 Task: Click on create.
Action: Mouse moved to (531, 73)
Screenshot: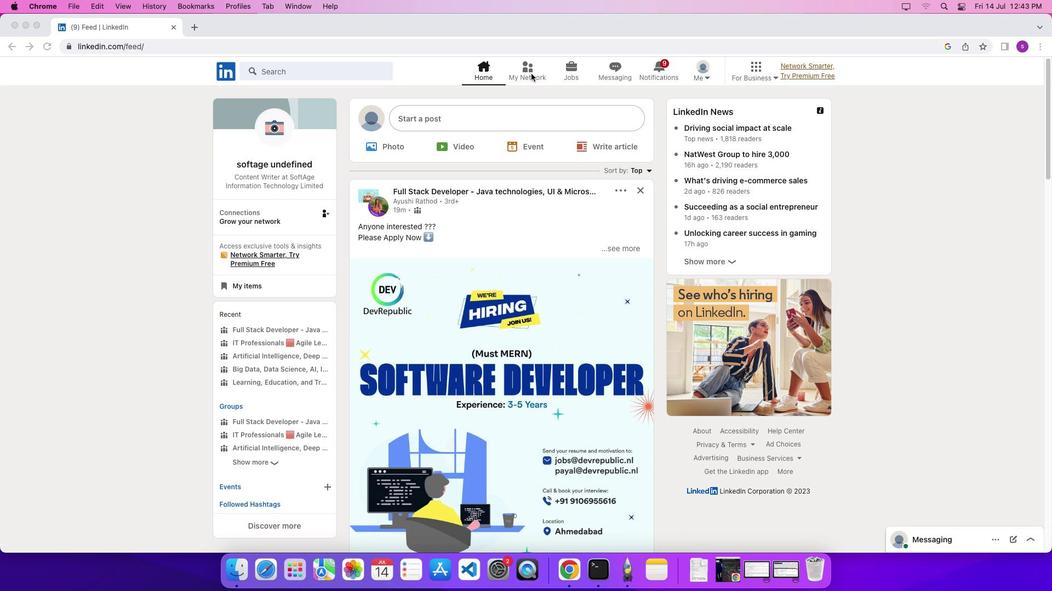 
Action: Mouse pressed left at (531, 73)
Screenshot: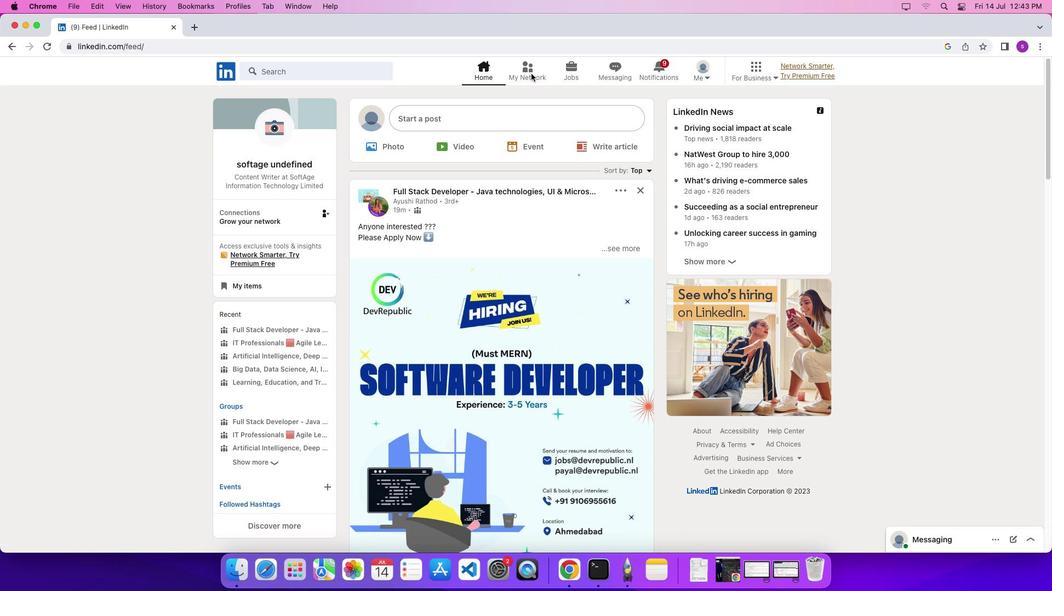 
Action: Mouse pressed left at (531, 73)
Screenshot: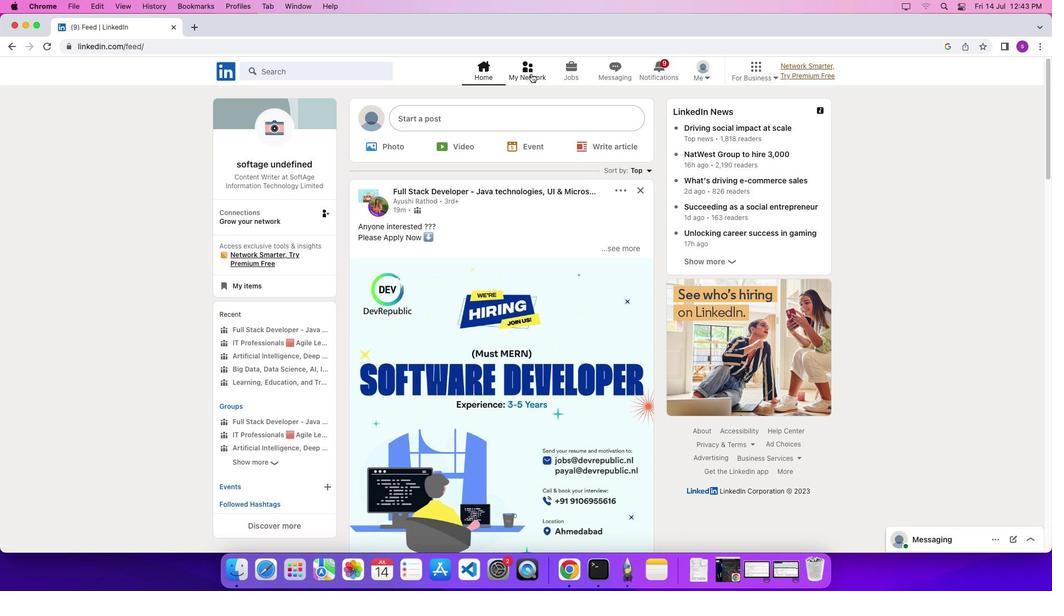 
Action: Mouse moved to (283, 194)
Screenshot: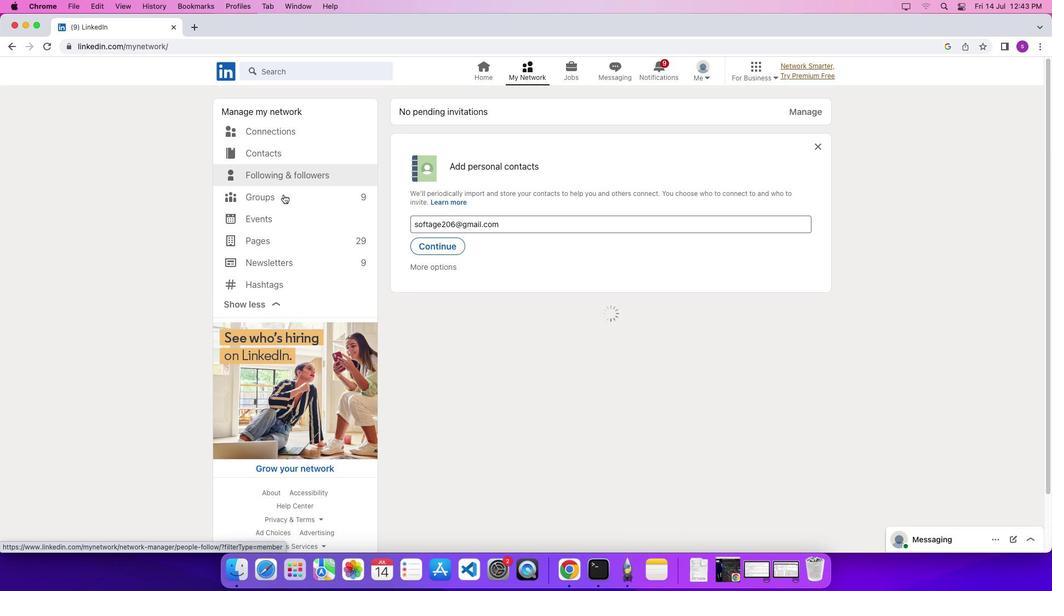 
Action: Mouse pressed left at (283, 194)
Screenshot: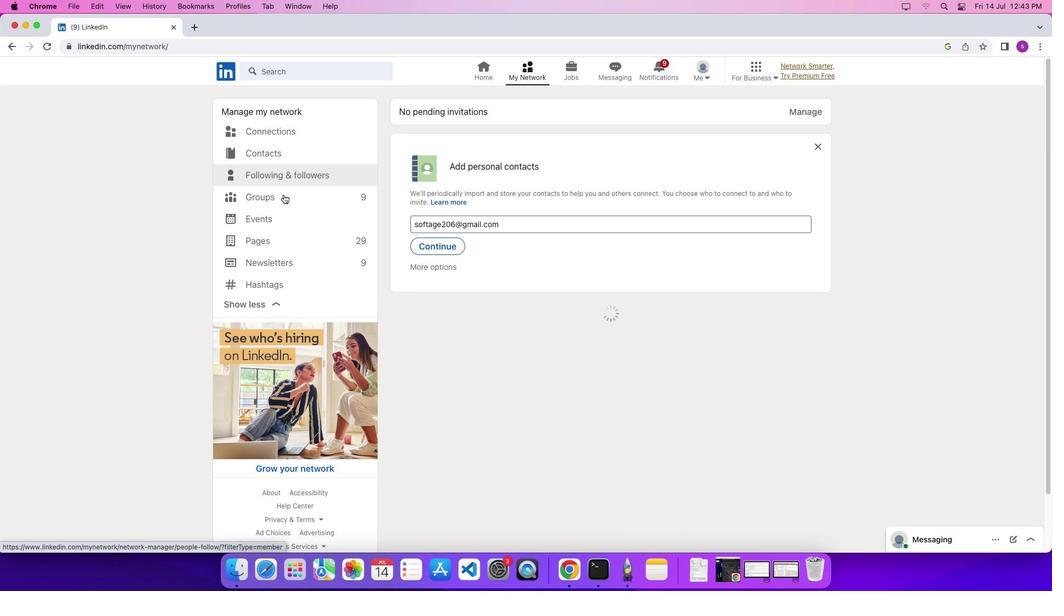 
Action: Mouse moved to (276, 198)
Screenshot: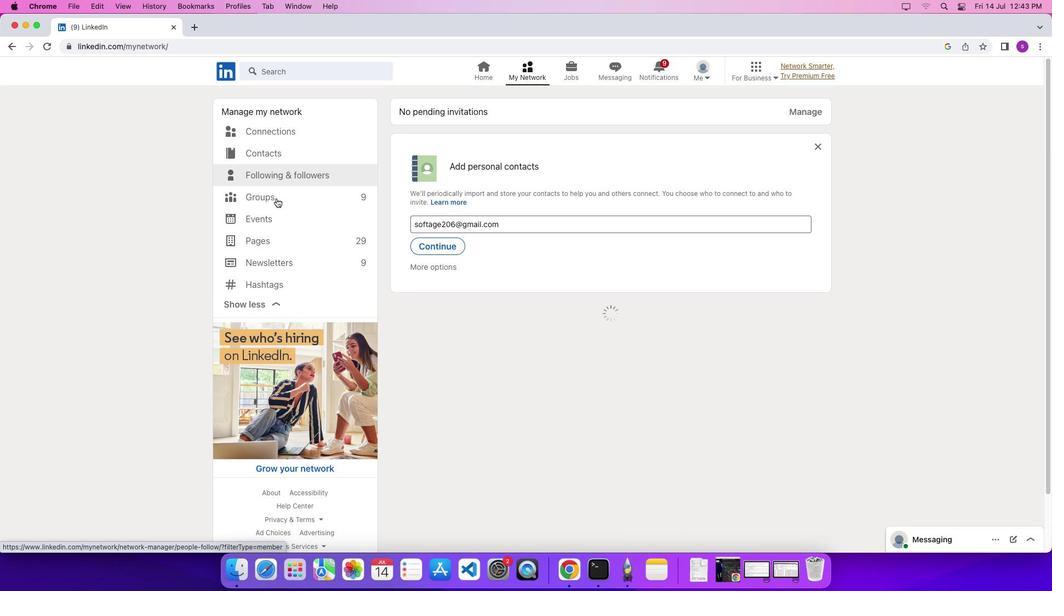 
Action: Mouse pressed left at (276, 198)
Screenshot: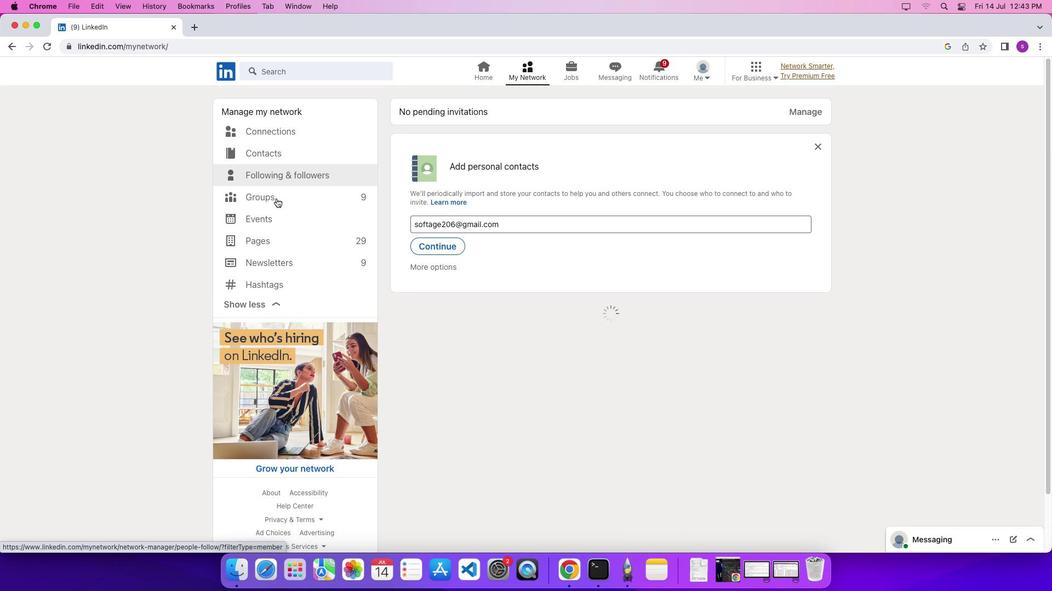 
Action: Mouse moved to (593, 113)
Screenshot: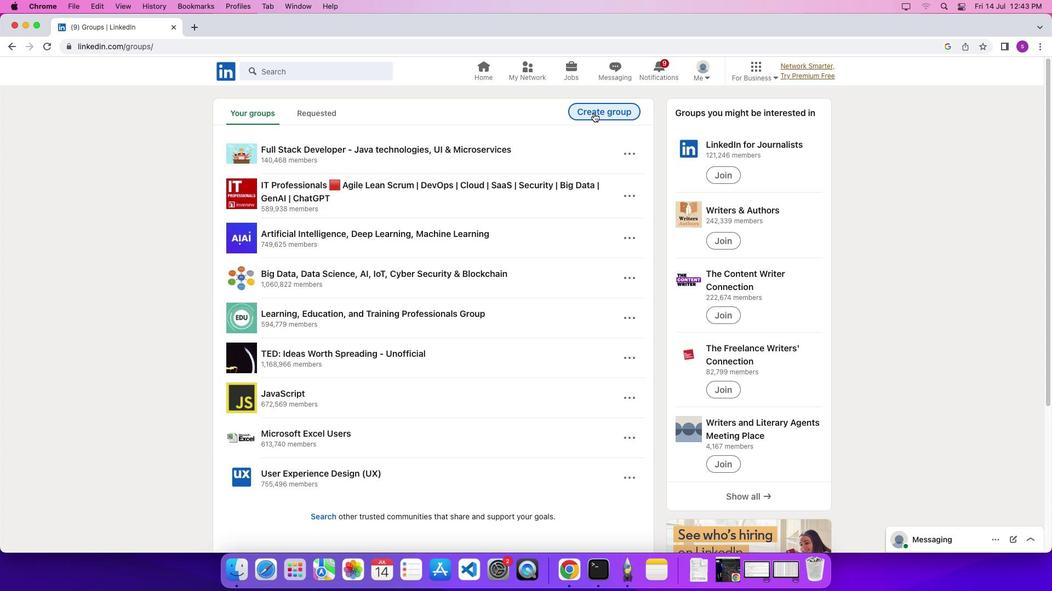 
Action: Mouse pressed left at (593, 113)
Screenshot: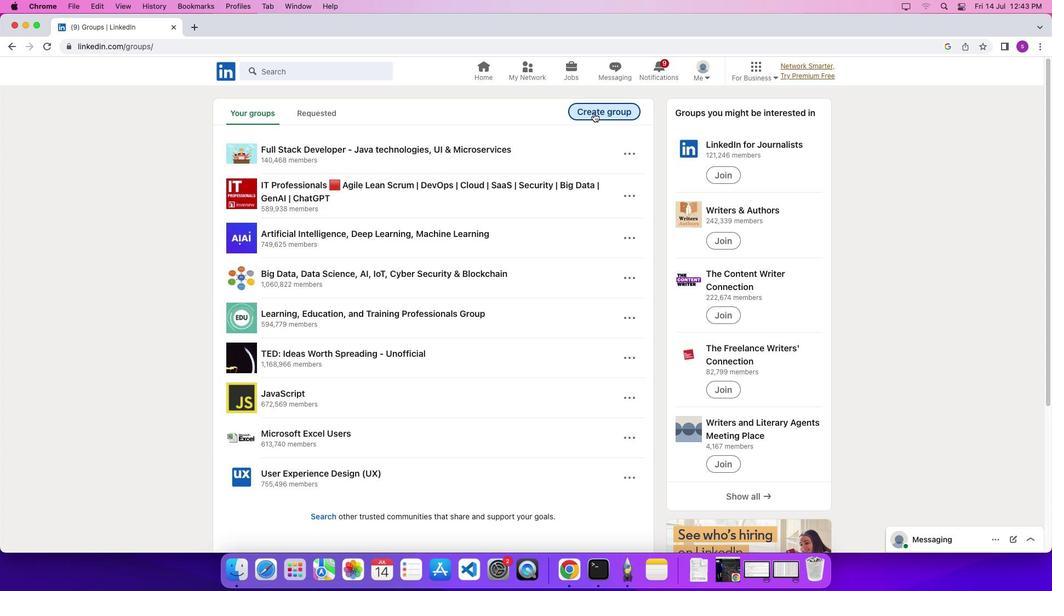 
Action: Mouse moved to (550, 270)
Screenshot: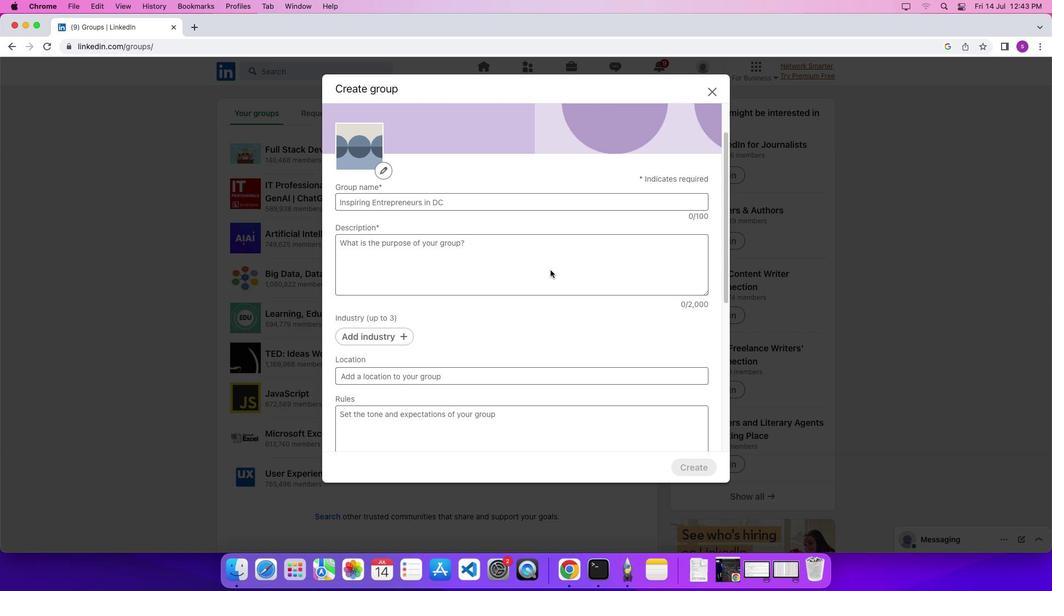 
Action: Mouse scrolled (550, 270) with delta (0, 0)
Screenshot: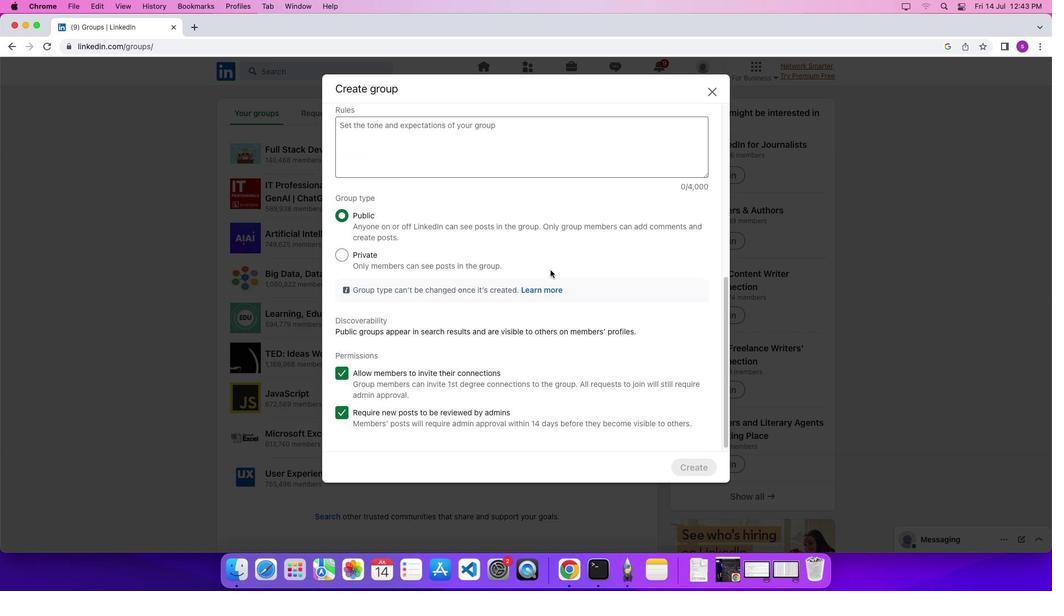 
Action: Mouse scrolled (550, 270) with delta (0, 0)
Screenshot: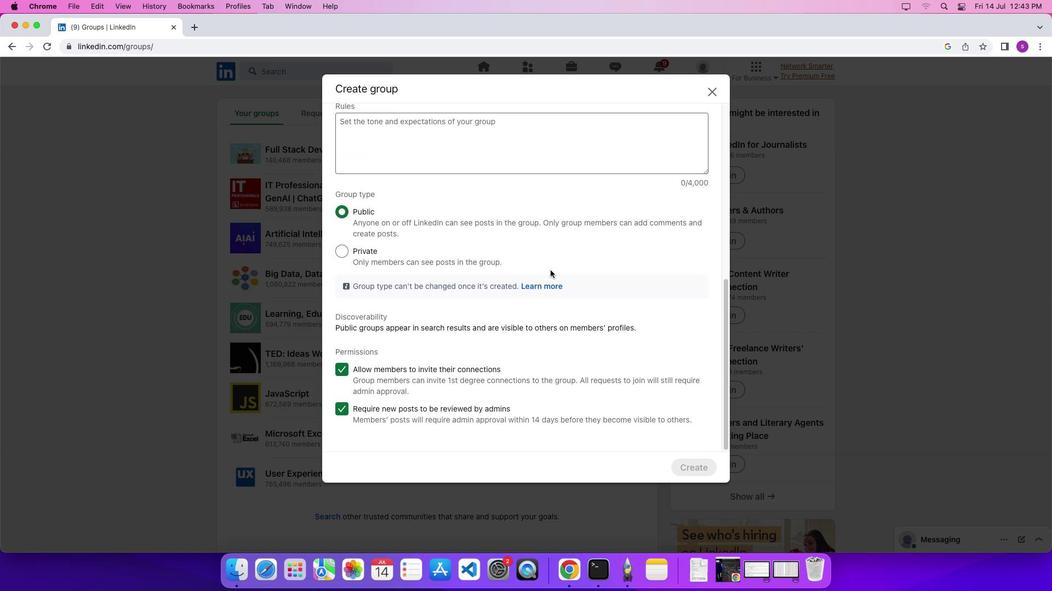 
Action: Mouse scrolled (550, 270) with delta (0, -4)
Screenshot: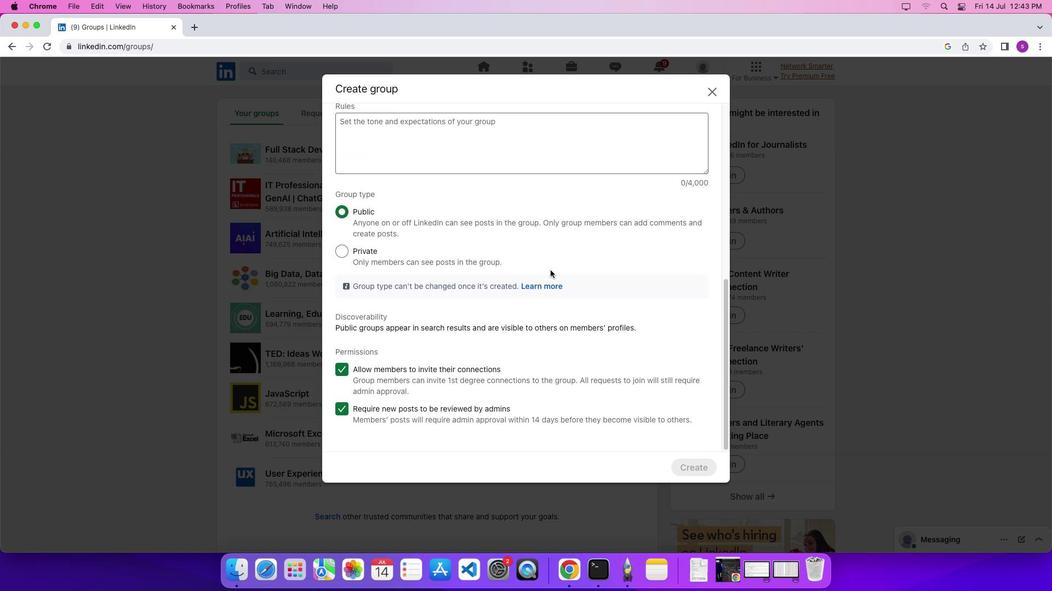 
Action: Mouse scrolled (550, 270) with delta (0, -6)
Screenshot: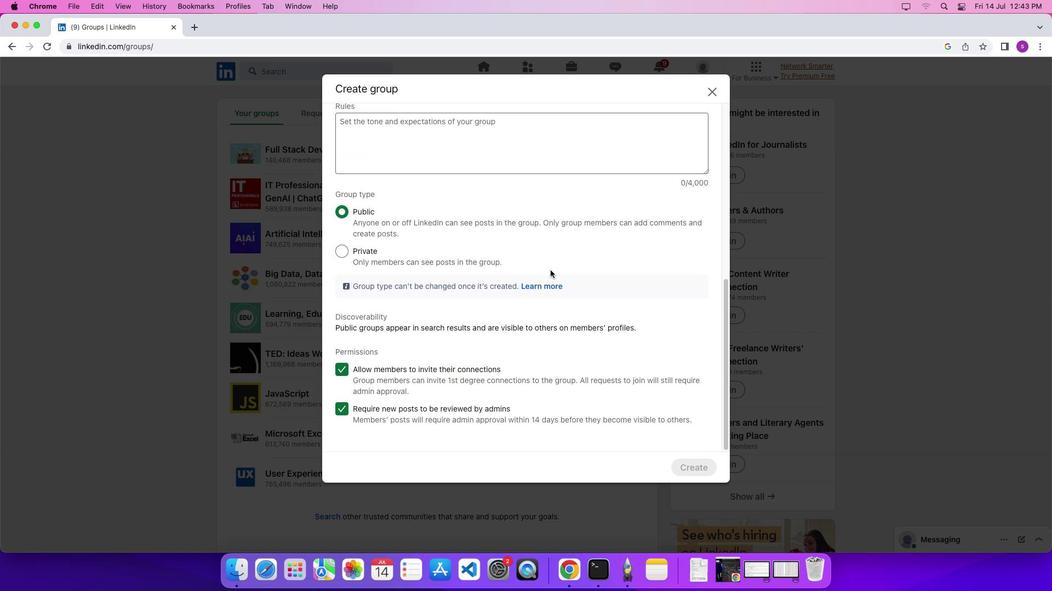 
Action: Mouse moved to (550, 271)
Screenshot: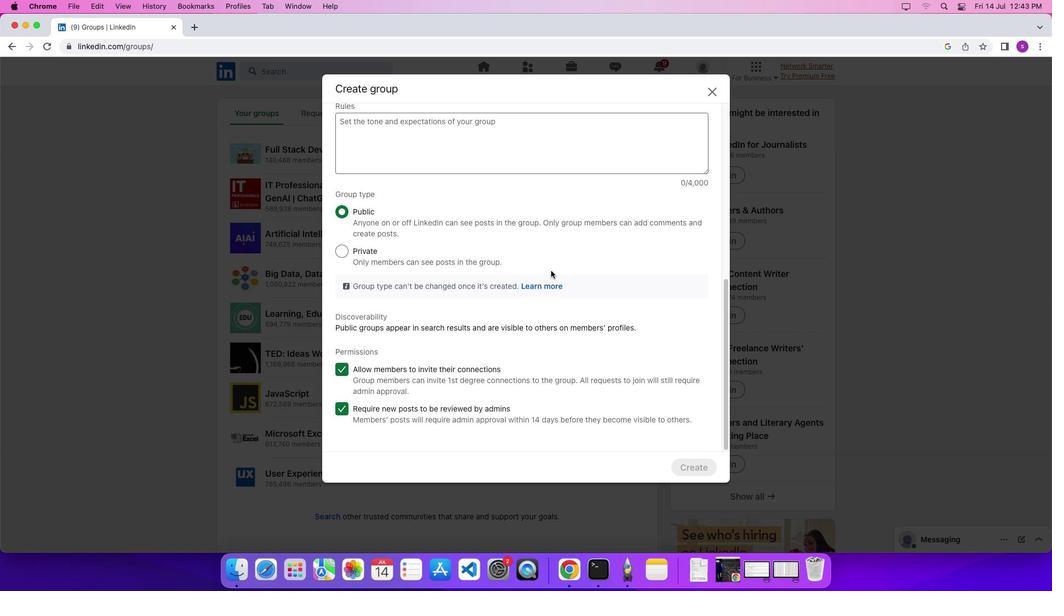 
Action: Mouse scrolled (550, 271) with delta (0, 0)
Screenshot: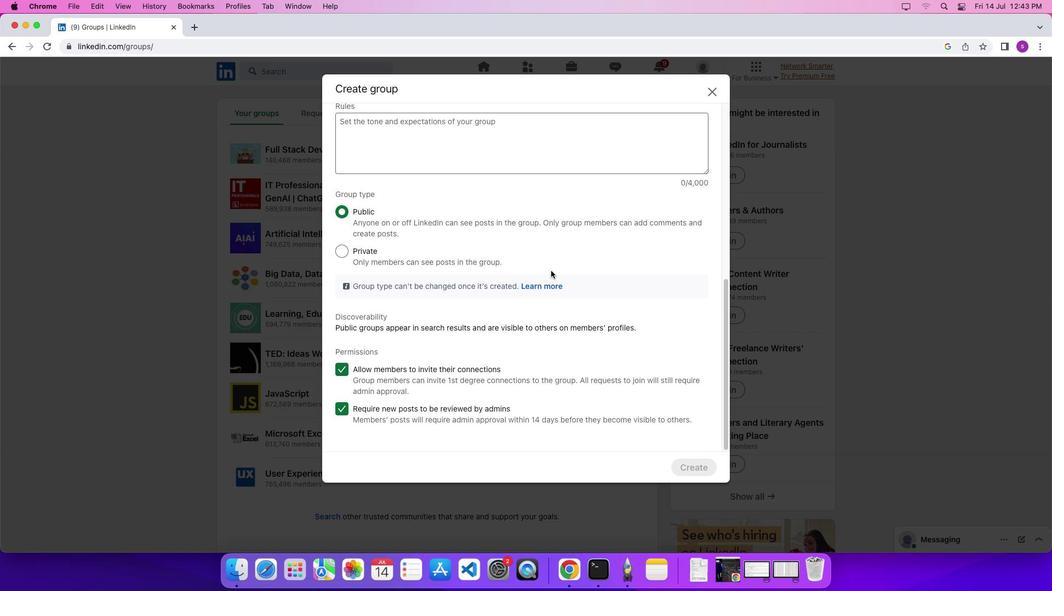 
Action: Mouse scrolled (550, 271) with delta (0, 0)
Screenshot: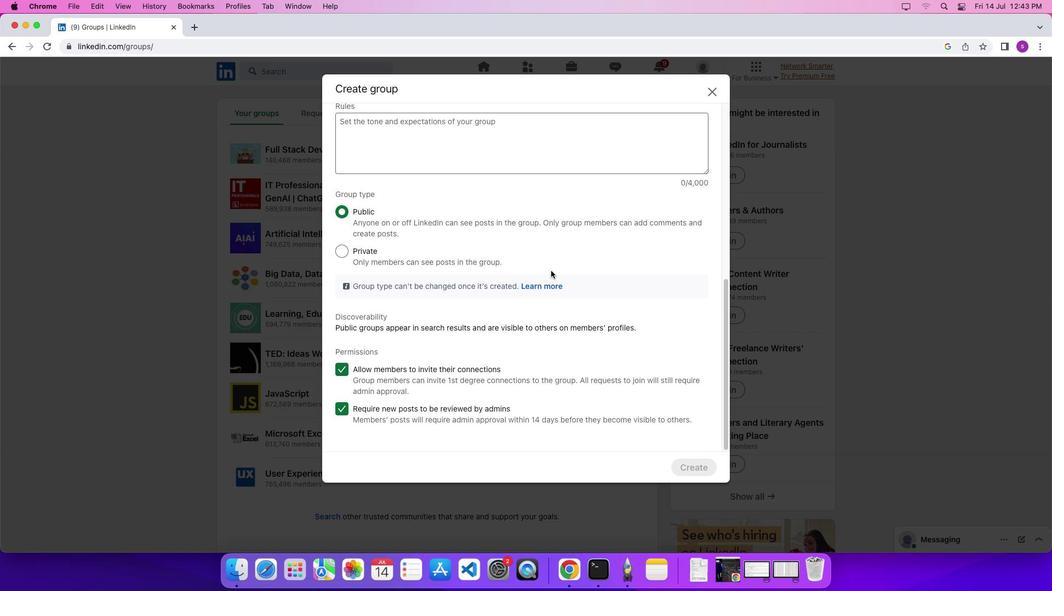 
Action: Mouse scrolled (550, 271) with delta (0, -3)
Screenshot: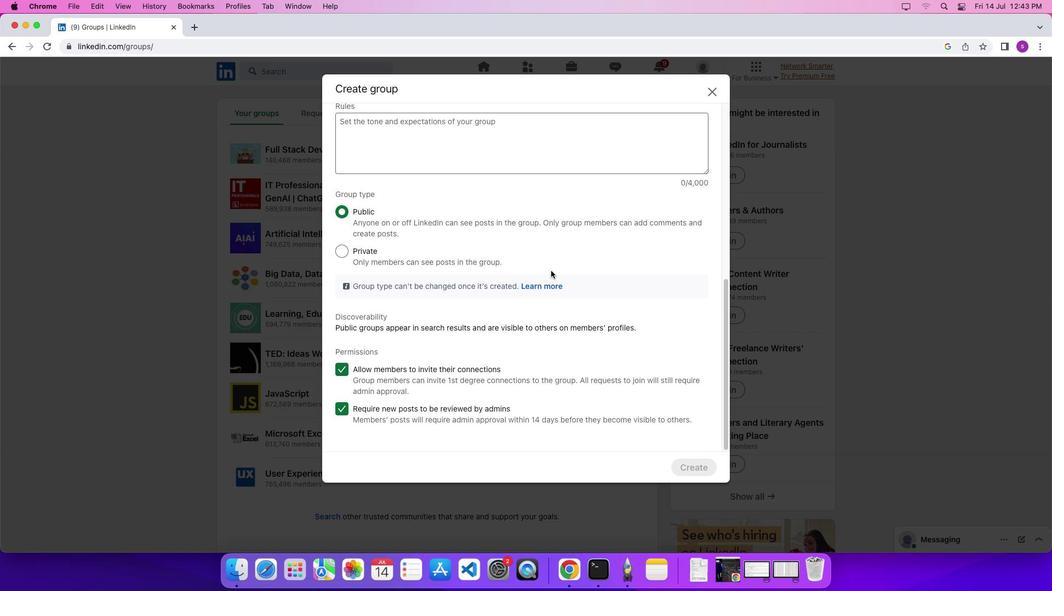 
Action: Mouse scrolled (550, 271) with delta (0, -5)
Screenshot: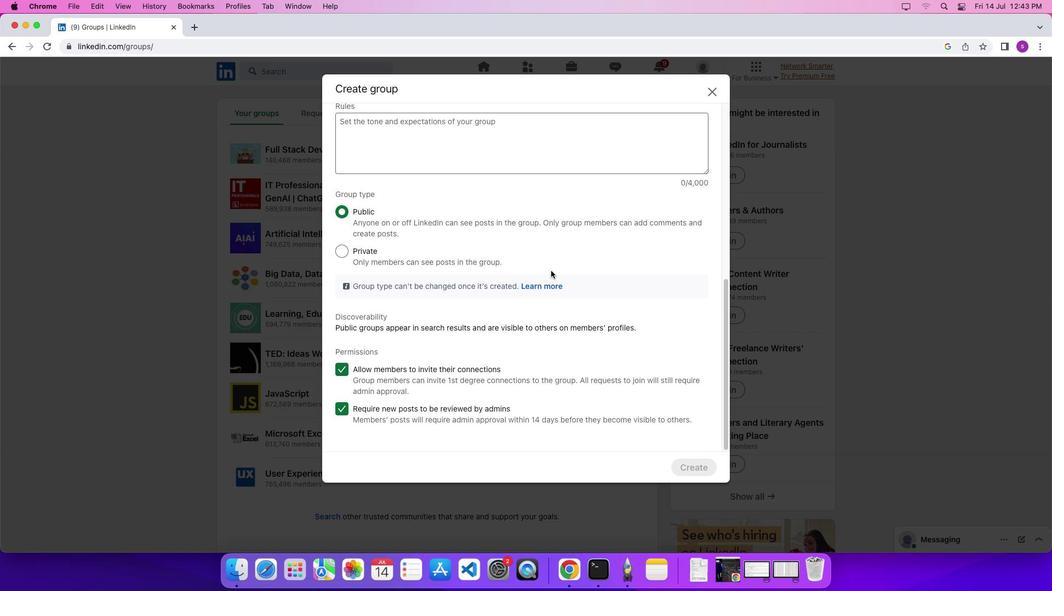 
Action: Mouse moved to (692, 464)
Screenshot: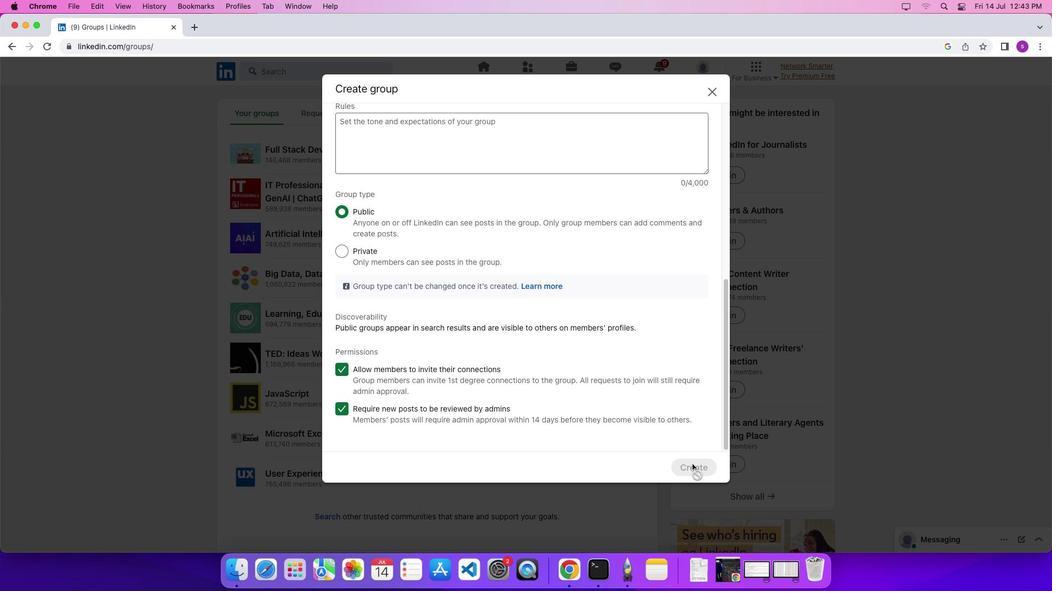 
Action: Mouse pressed left at (692, 464)
Screenshot: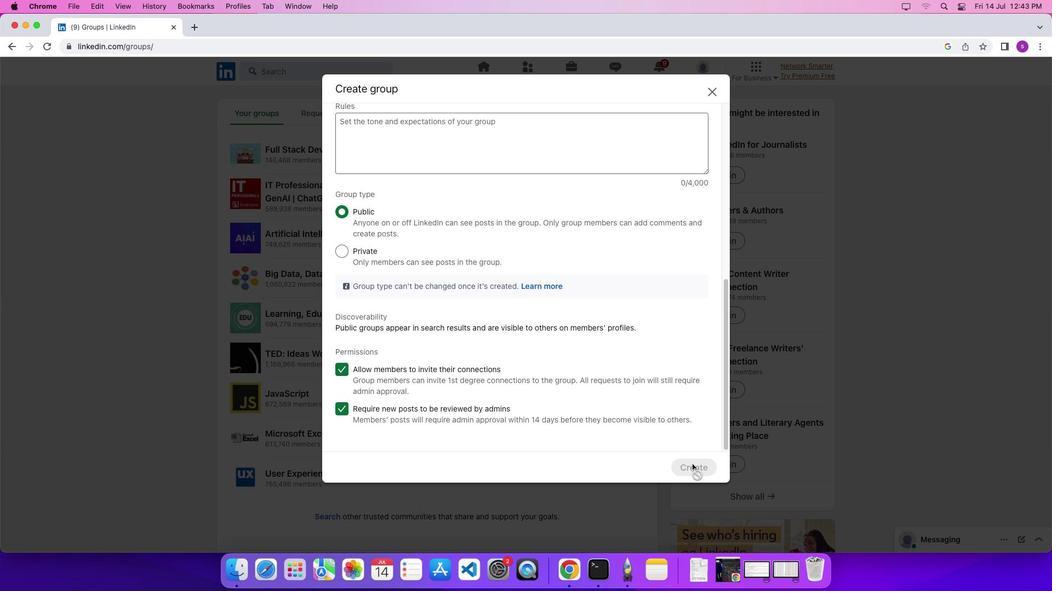 
Action: Mouse moved to (692, 464)
Screenshot: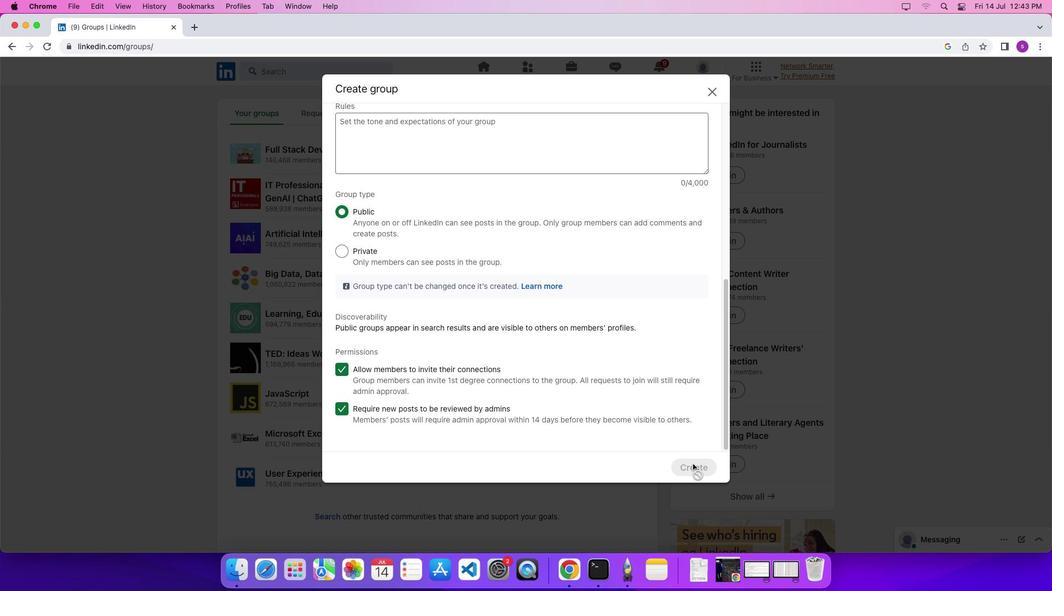 
Action: Mouse pressed left at (692, 464)
Screenshot: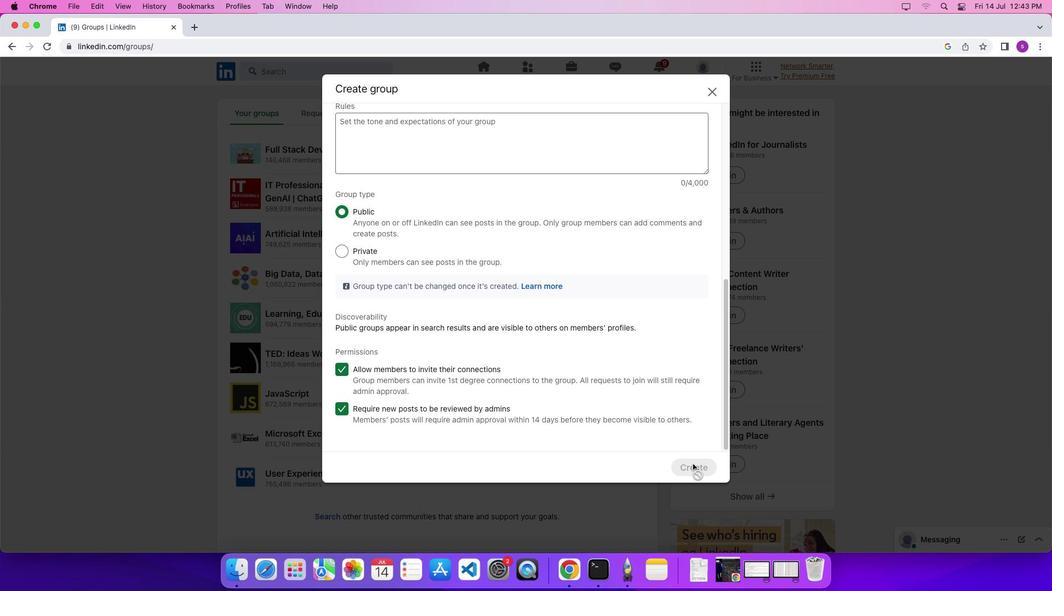 
Action: Mouse moved to (693, 464)
Screenshot: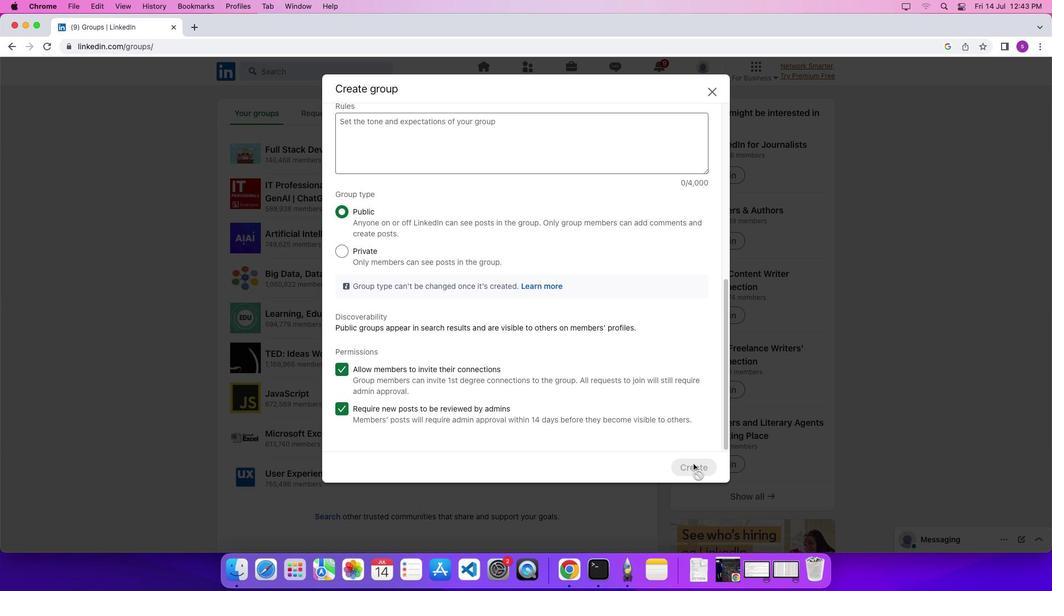 
